 Task: Add Garden Of Life Organic Lavender Essential Oil to the cart.
Action: Mouse moved to (924, 308)
Screenshot: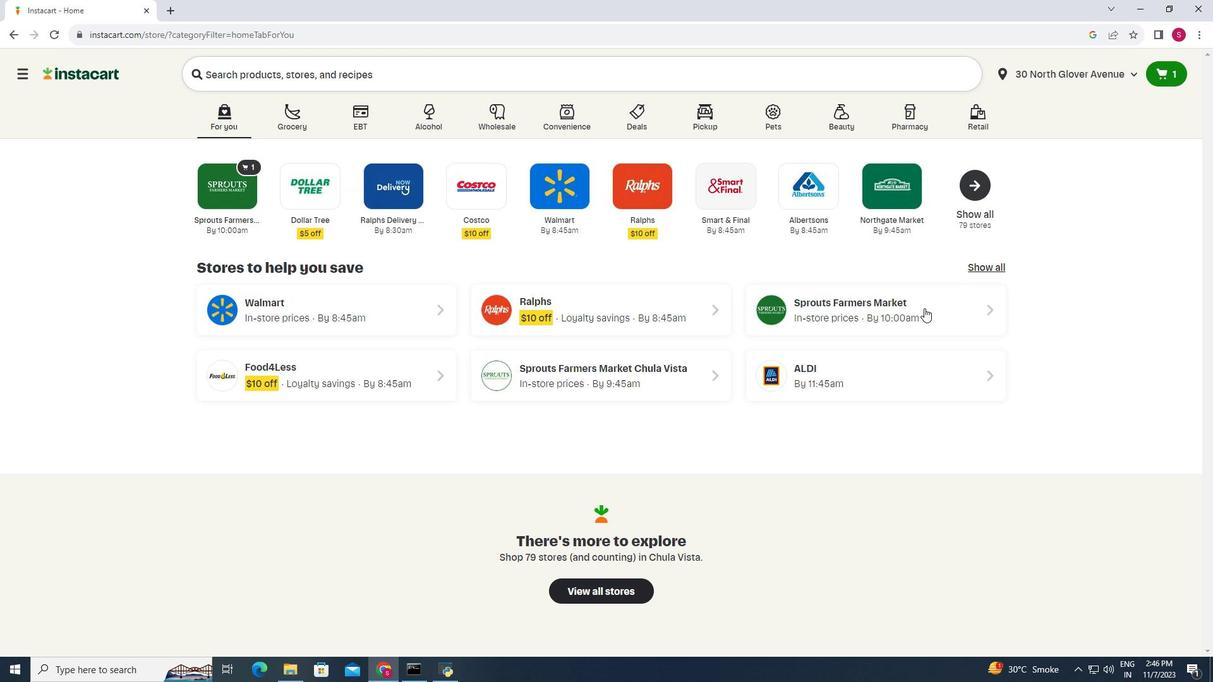 
Action: Mouse pressed left at (924, 308)
Screenshot: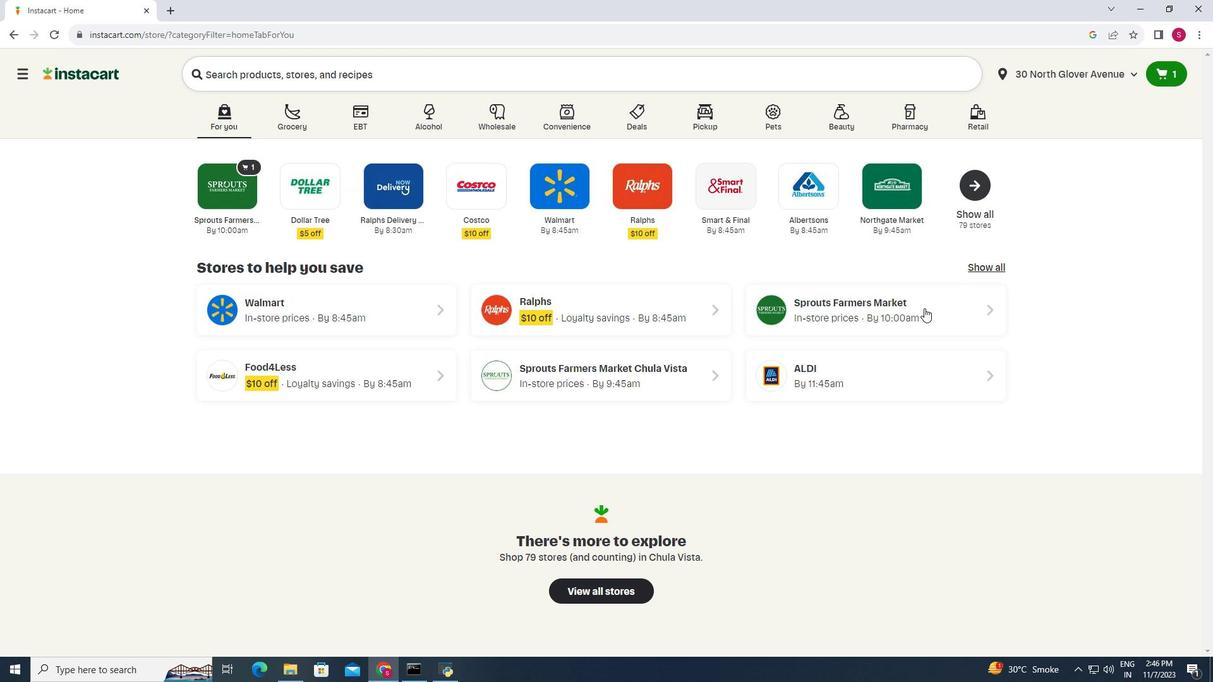 
Action: Mouse moved to (116, 400)
Screenshot: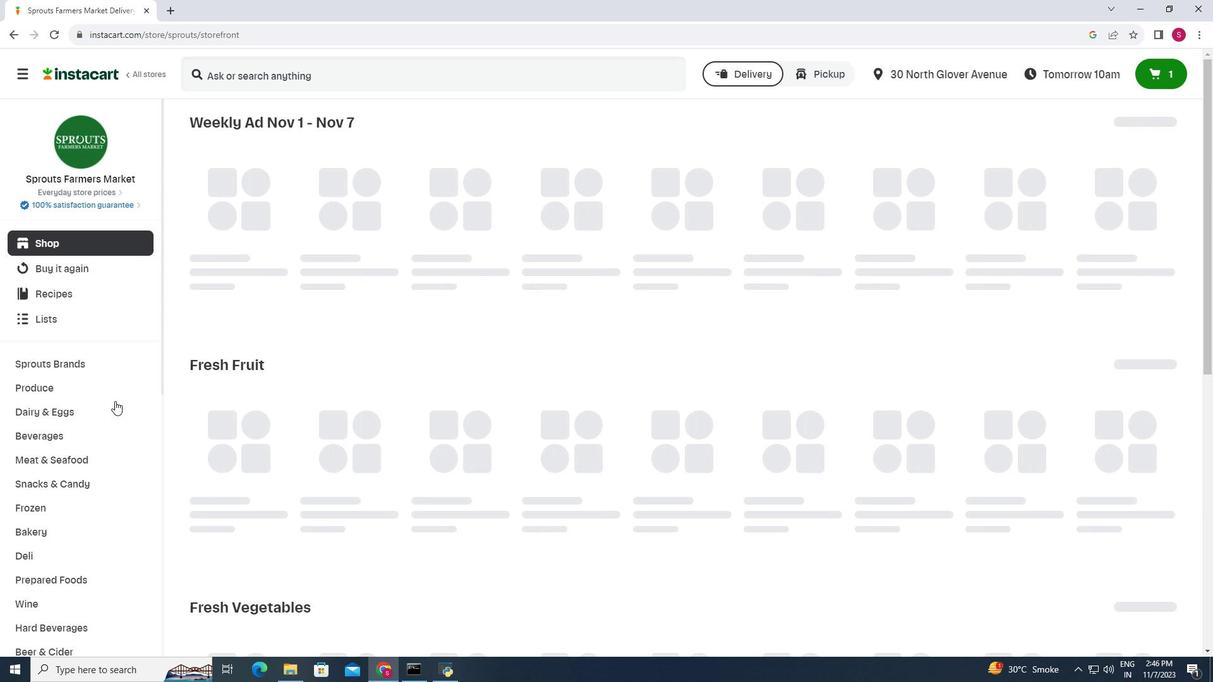 
Action: Mouse scrolled (116, 400) with delta (0, 0)
Screenshot: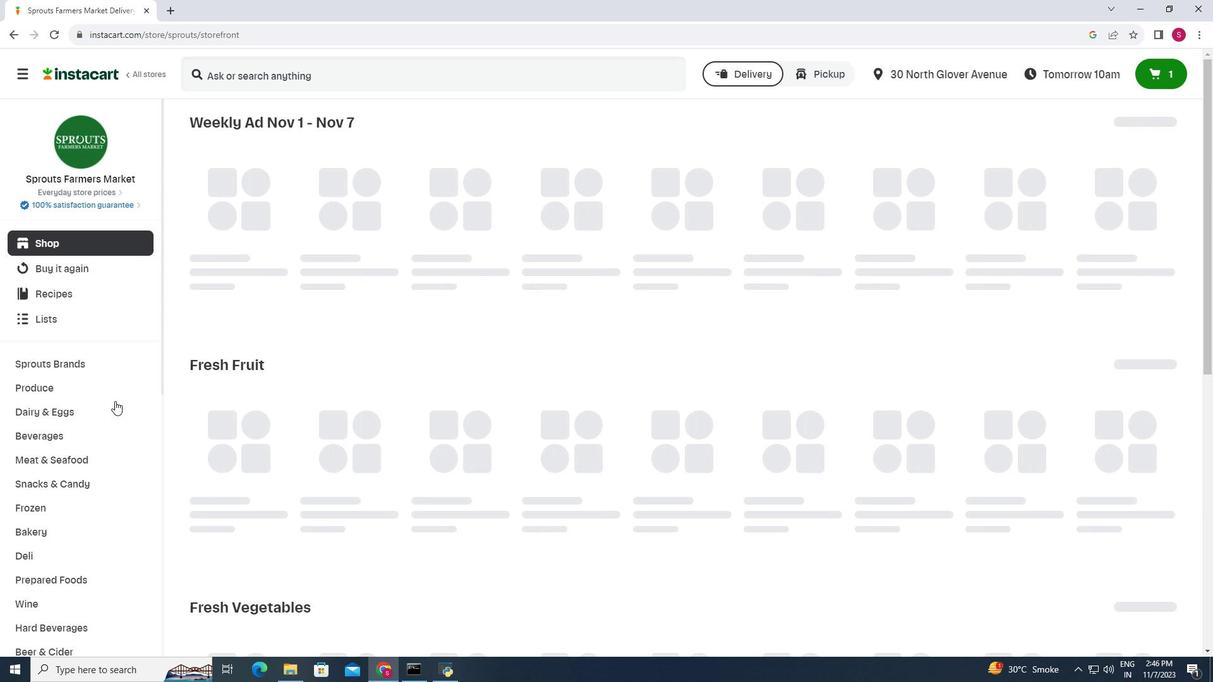 
Action: Mouse moved to (115, 401)
Screenshot: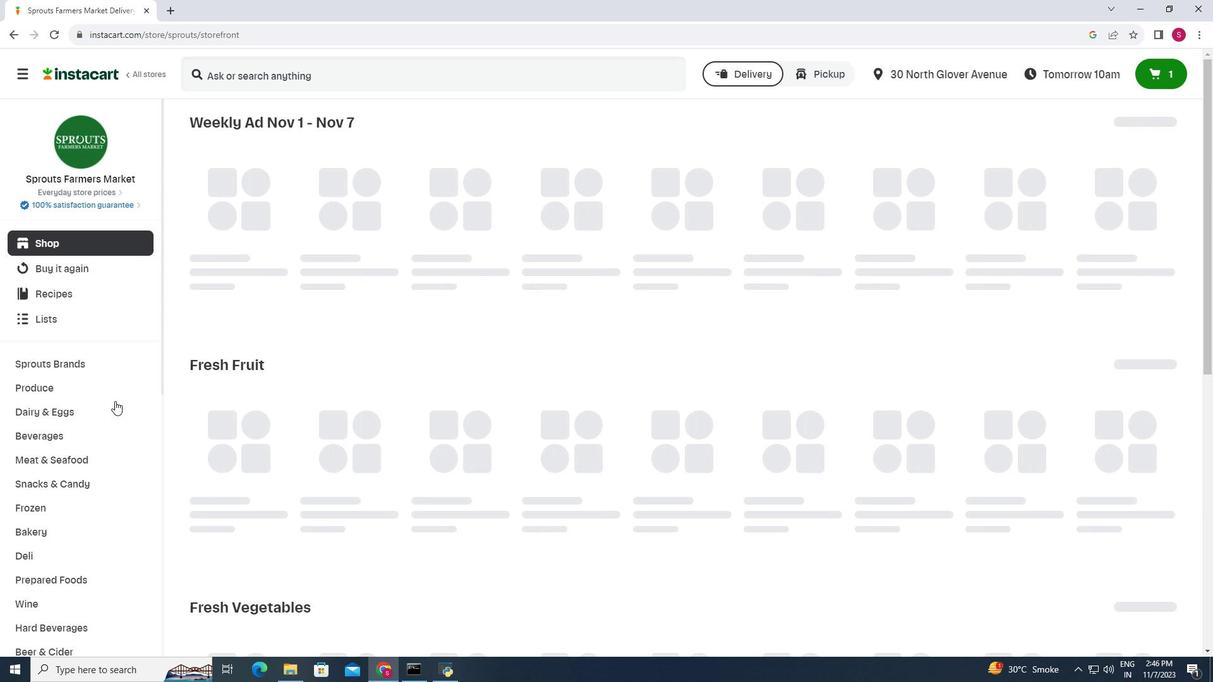 
Action: Mouse scrolled (115, 400) with delta (0, 0)
Screenshot: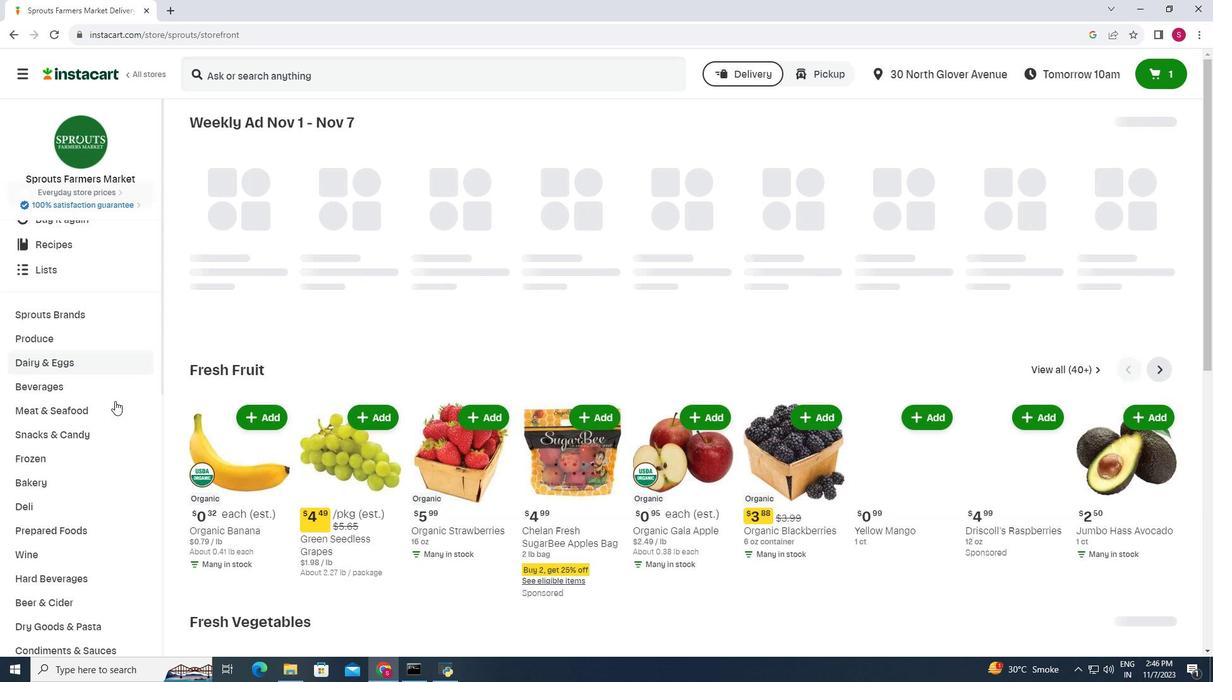
Action: Mouse scrolled (115, 400) with delta (0, 0)
Screenshot: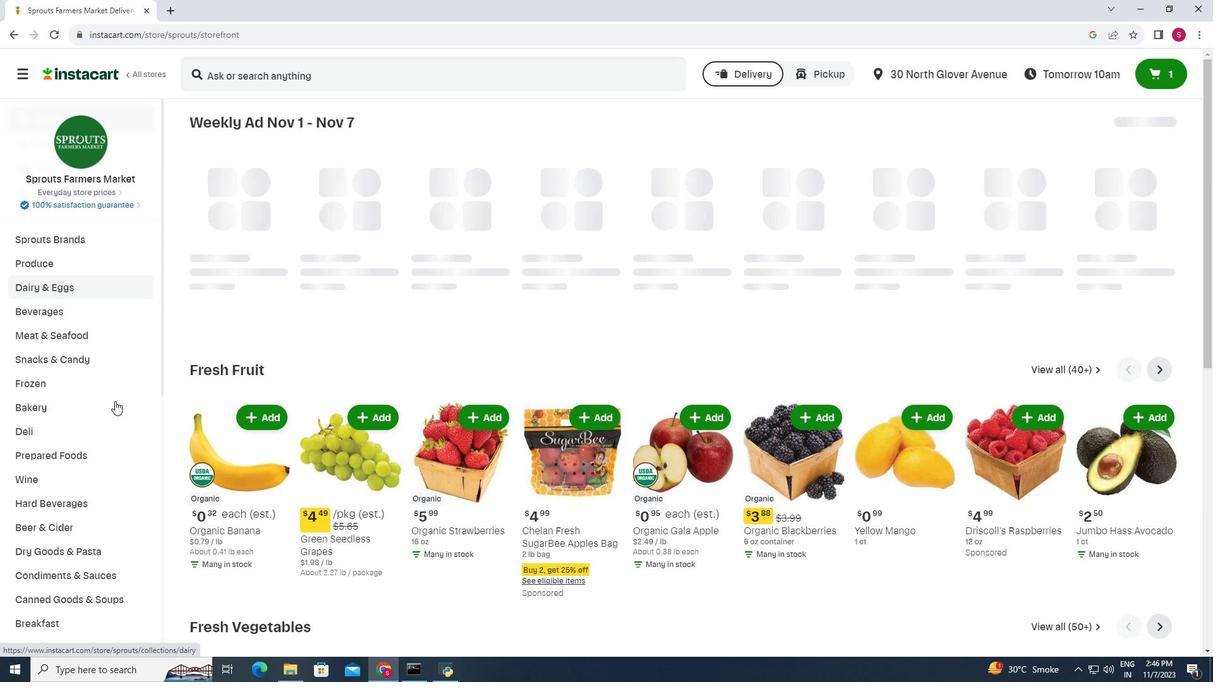 
Action: Mouse moved to (112, 400)
Screenshot: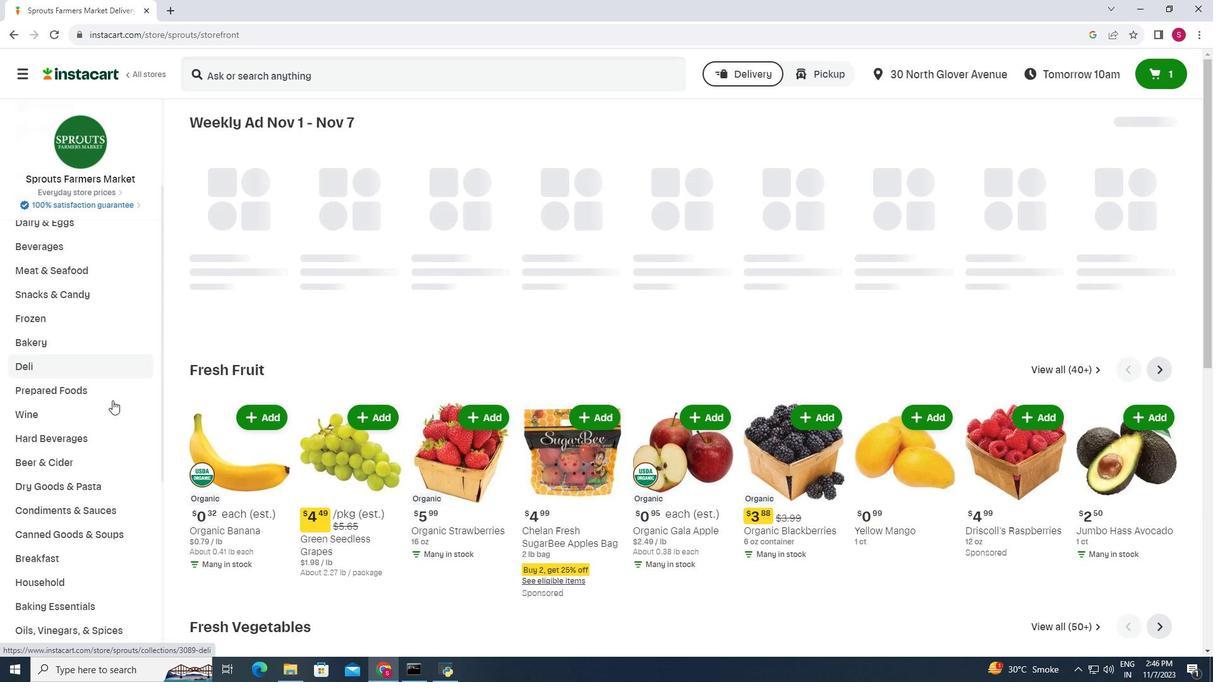 
Action: Mouse scrolled (112, 400) with delta (0, 0)
Screenshot: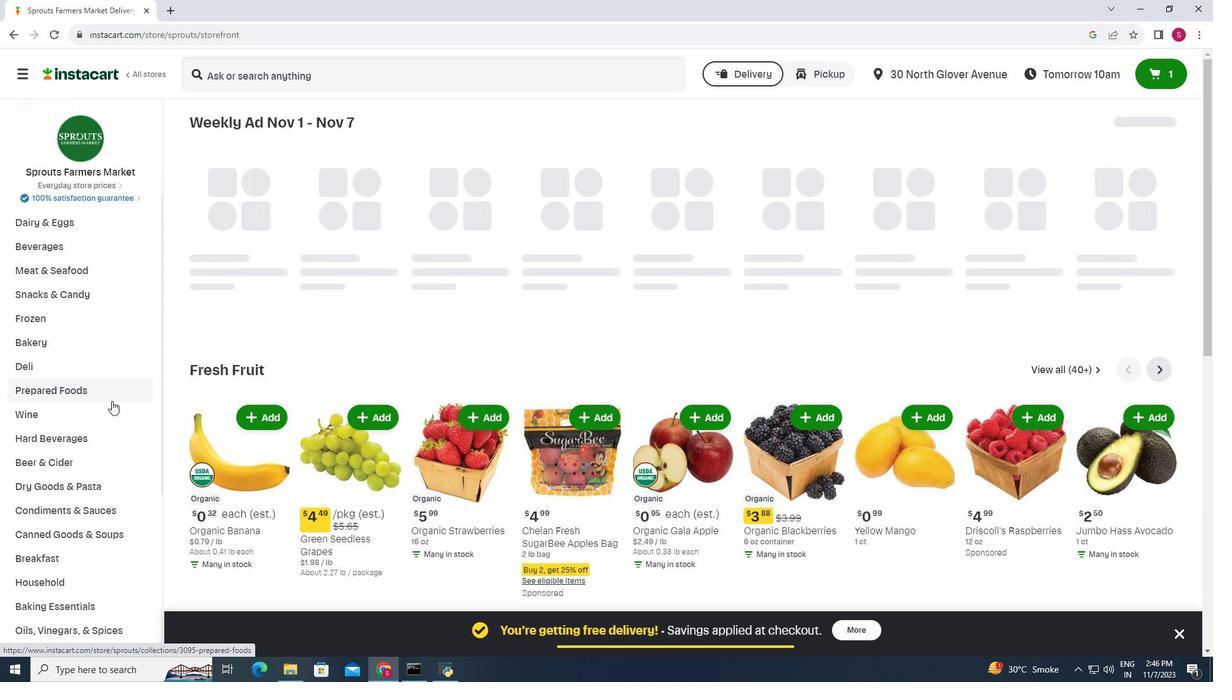 
Action: Mouse moved to (111, 402)
Screenshot: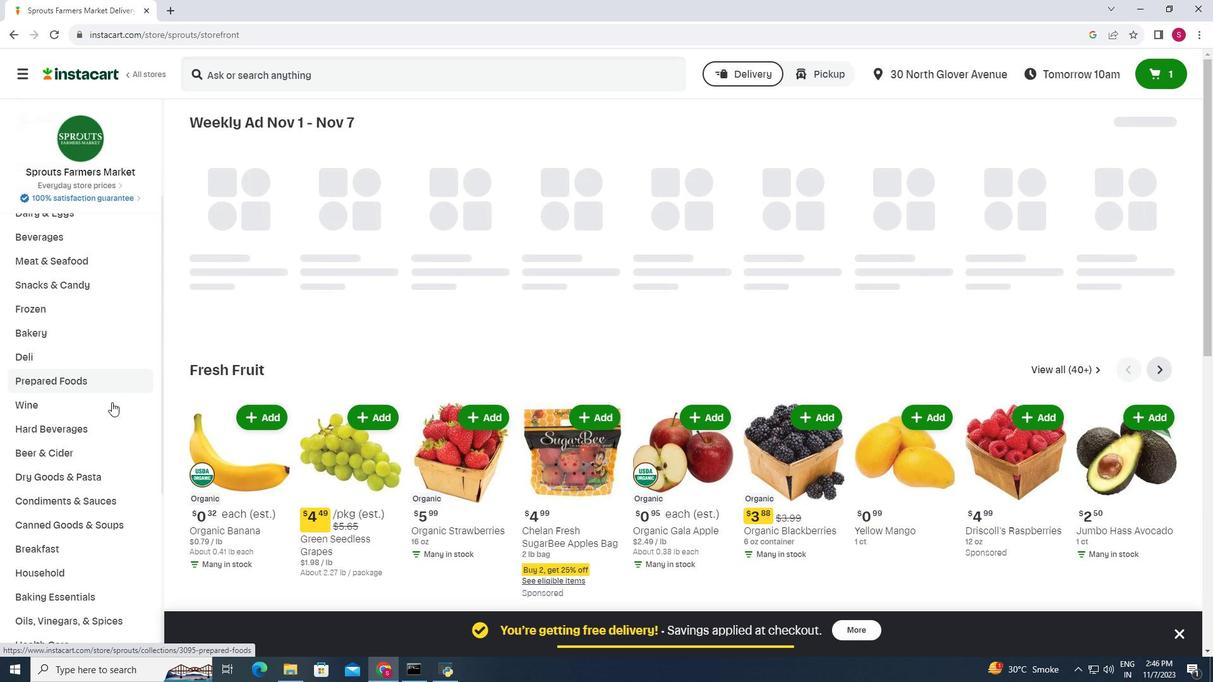 
Action: Mouse scrolled (111, 401) with delta (0, 0)
Screenshot: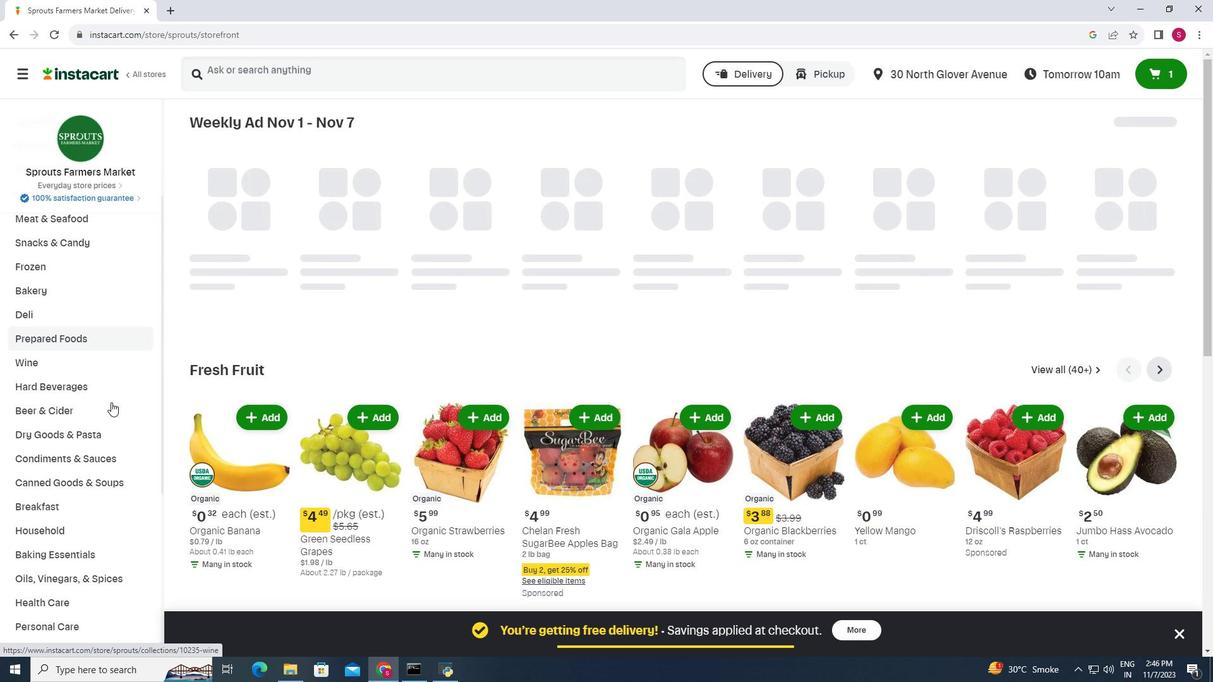 
Action: Mouse moved to (88, 456)
Screenshot: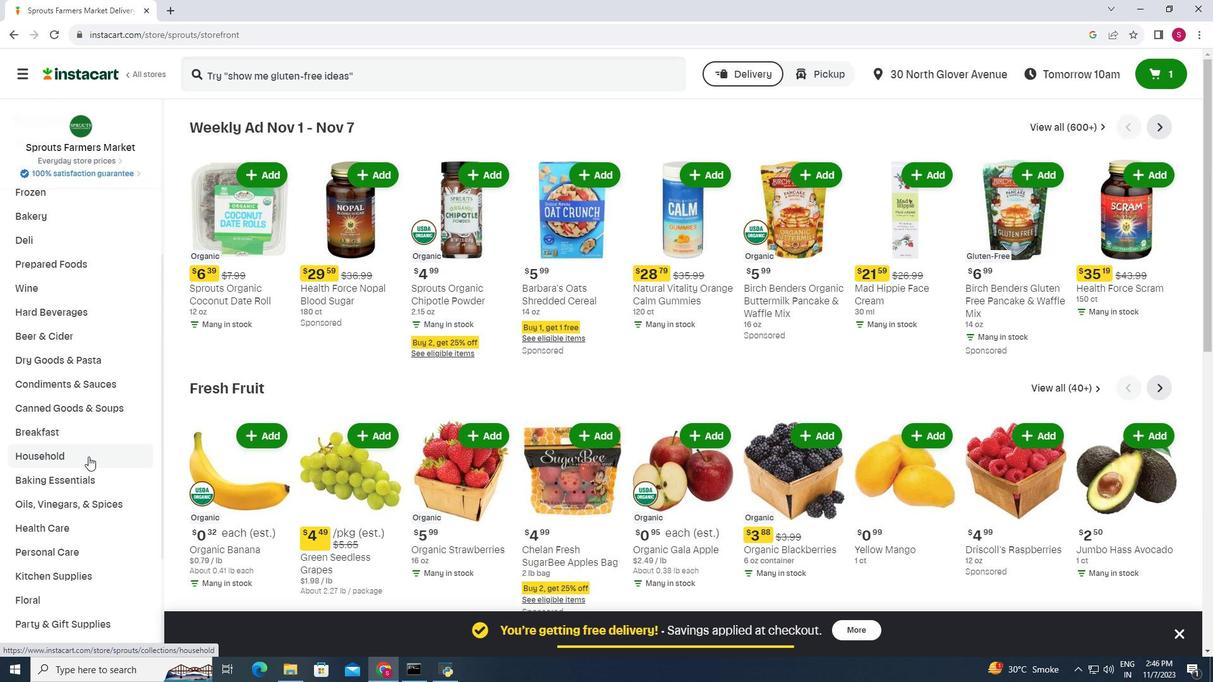 
Action: Mouse pressed left at (88, 456)
Screenshot: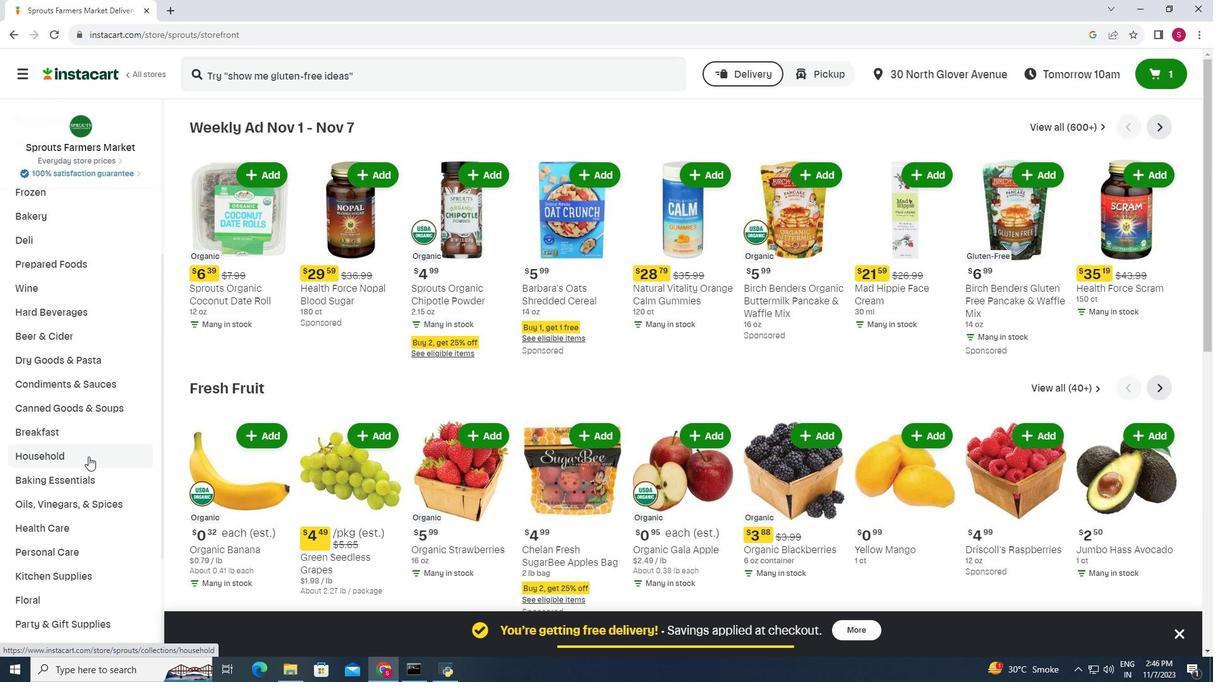 
Action: Mouse moved to (647, 158)
Screenshot: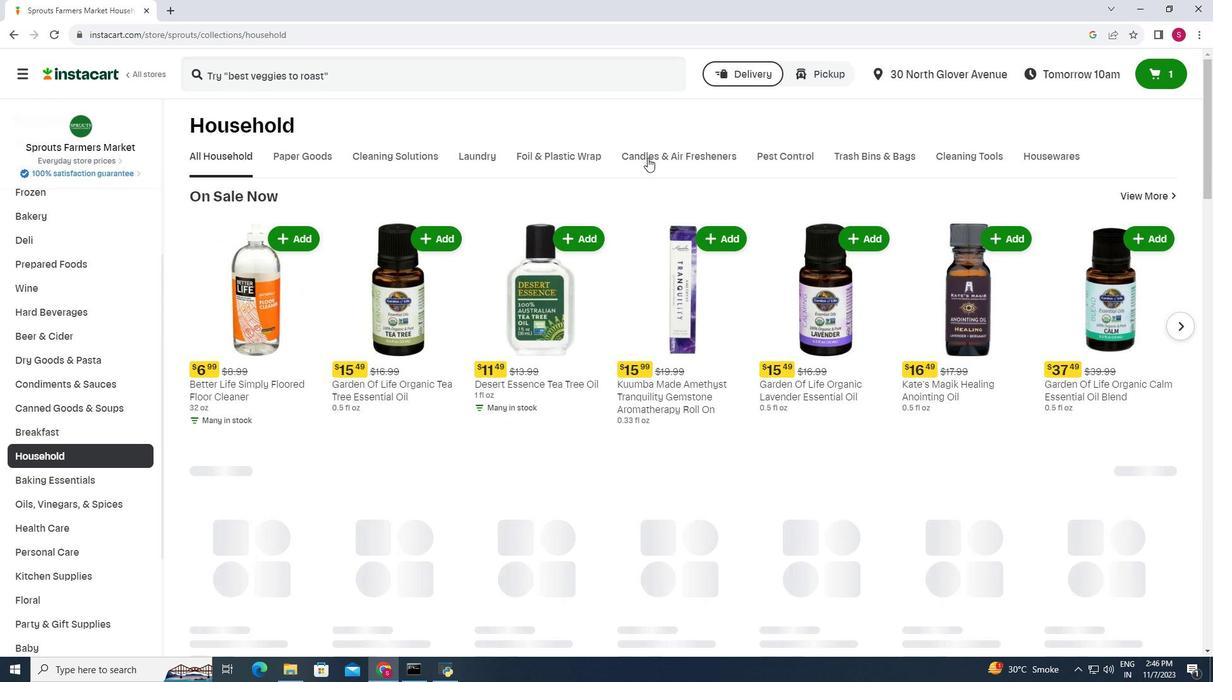 
Action: Mouse pressed left at (647, 158)
Screenshot: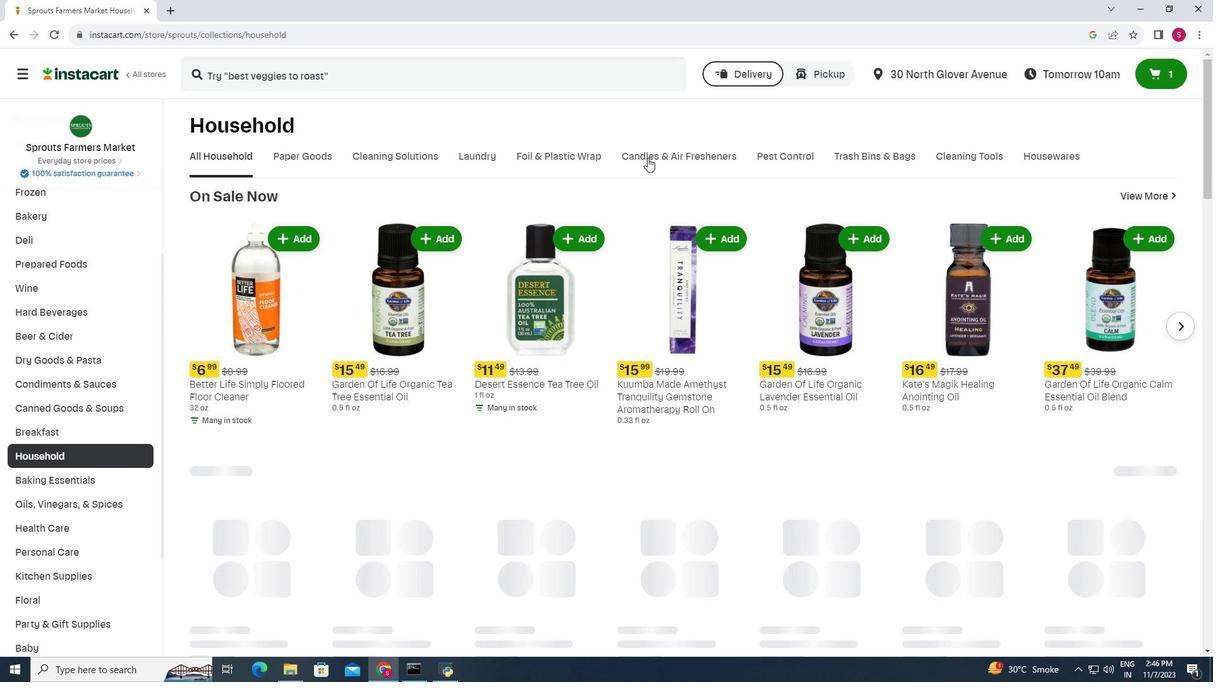 
Action: Mouse moved to (290, 76)
Screenshot: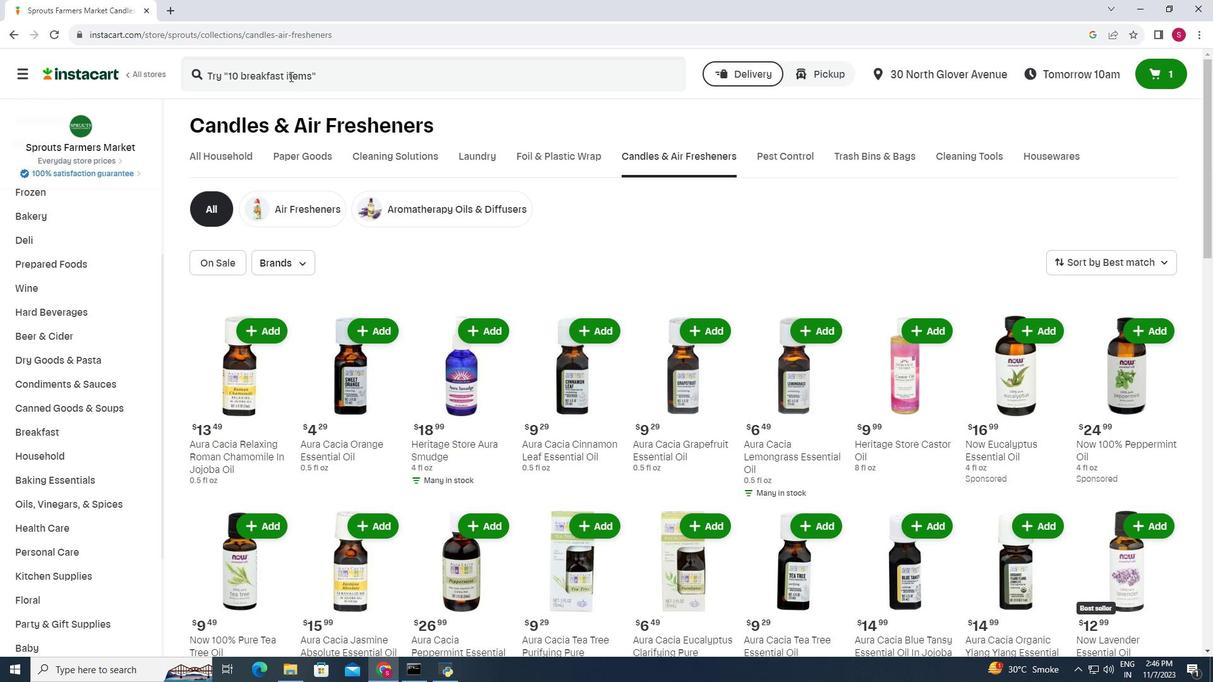 
Action: Mouse pressed left at (290, 76)
Screenshot: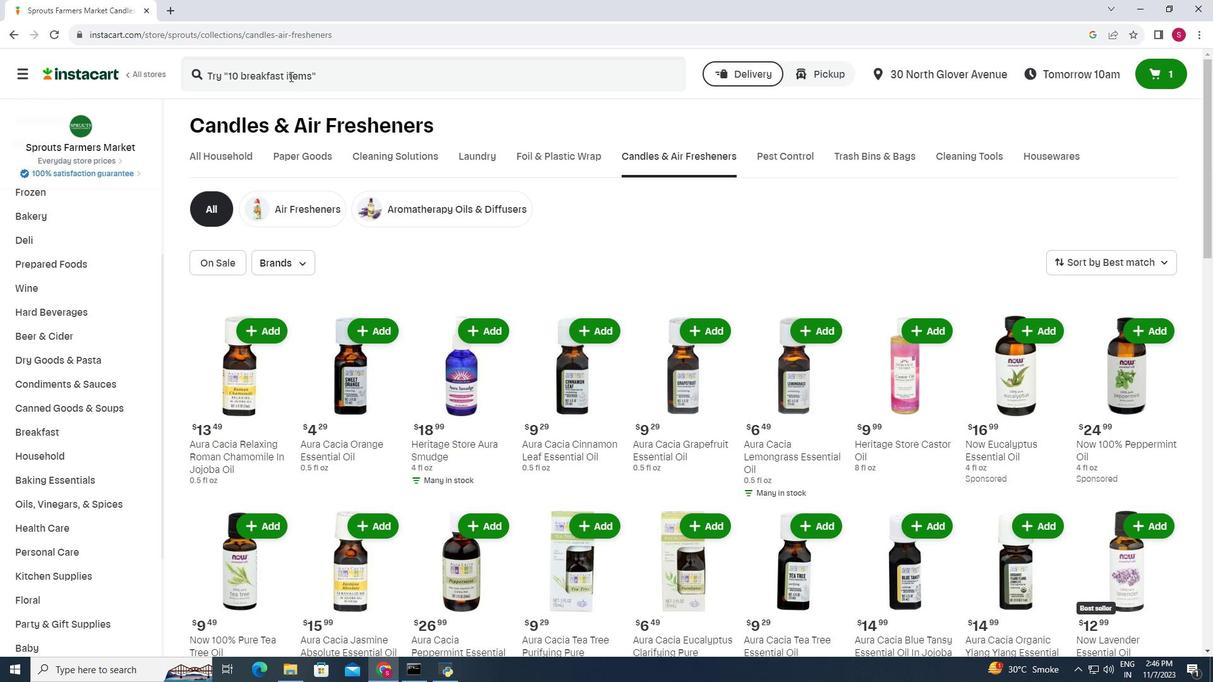 
Action: Key pressed <Key.shift>Garden<Key.space>
Screenshot: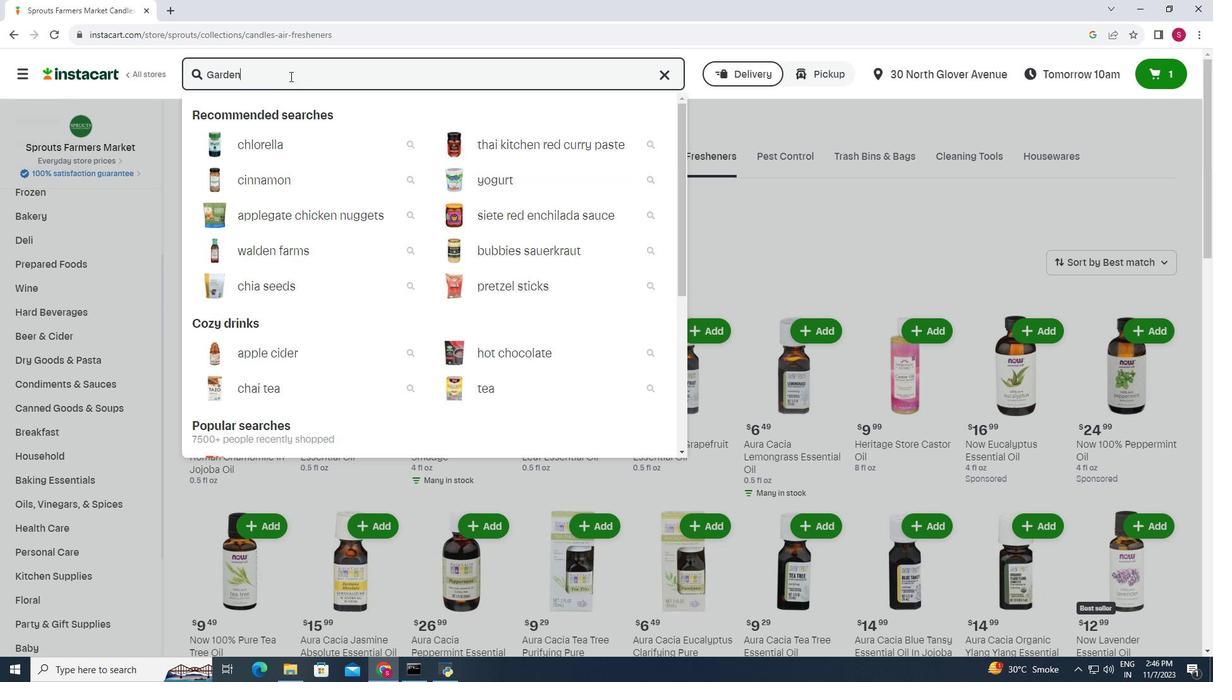 
Action: Mouse moved to (290, 75)
Screenshot: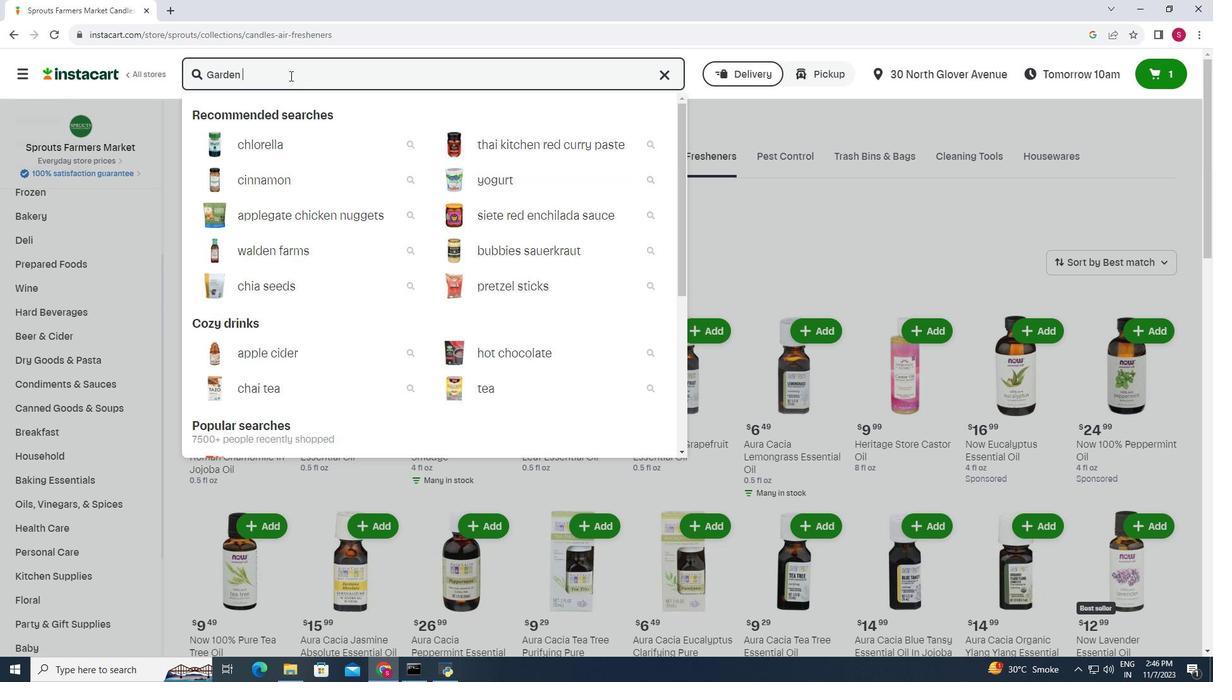 
Action: Key pressed <Key.shift>Of<Key.space><Key.shift>Life<Key.space><Key.shift>Orhga<Key.backspace><Key.backspace><Key.backspace>ganic<Key.space><Key.shift>Lavender<Key.space><Key.shift>Essential<Key.space><Key.shift>Oil<Key.enter>
Screenshot: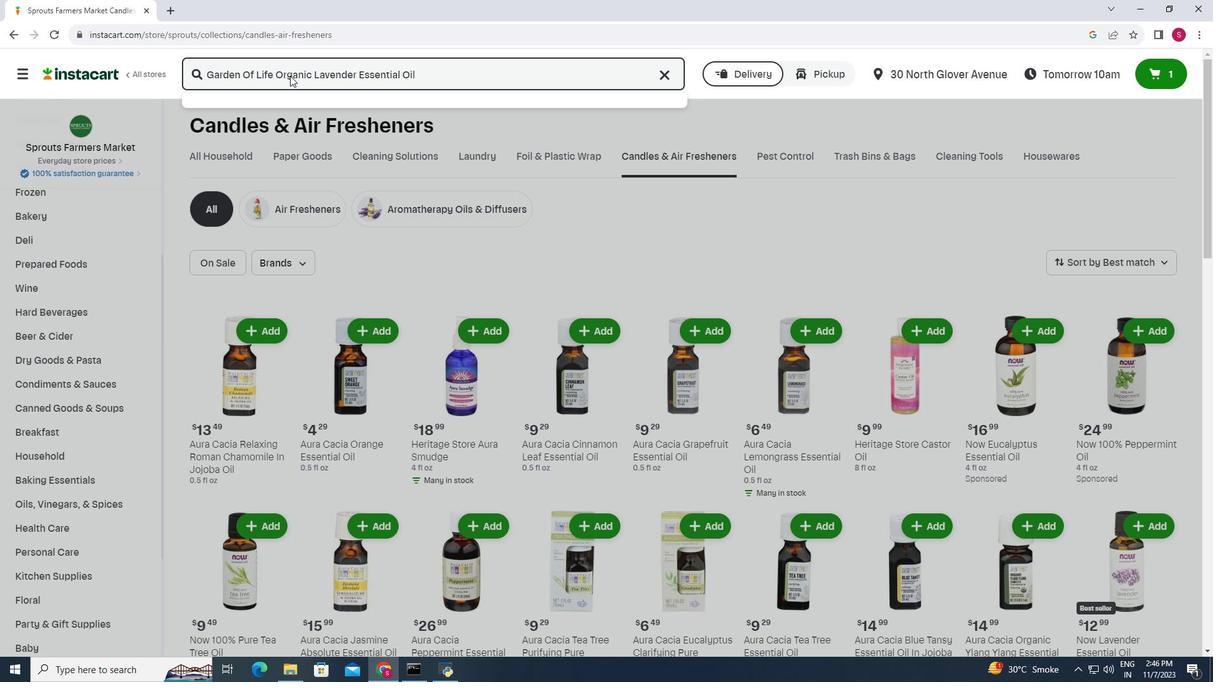 
Action: Mouse moved to (541, 180)
Screenshot: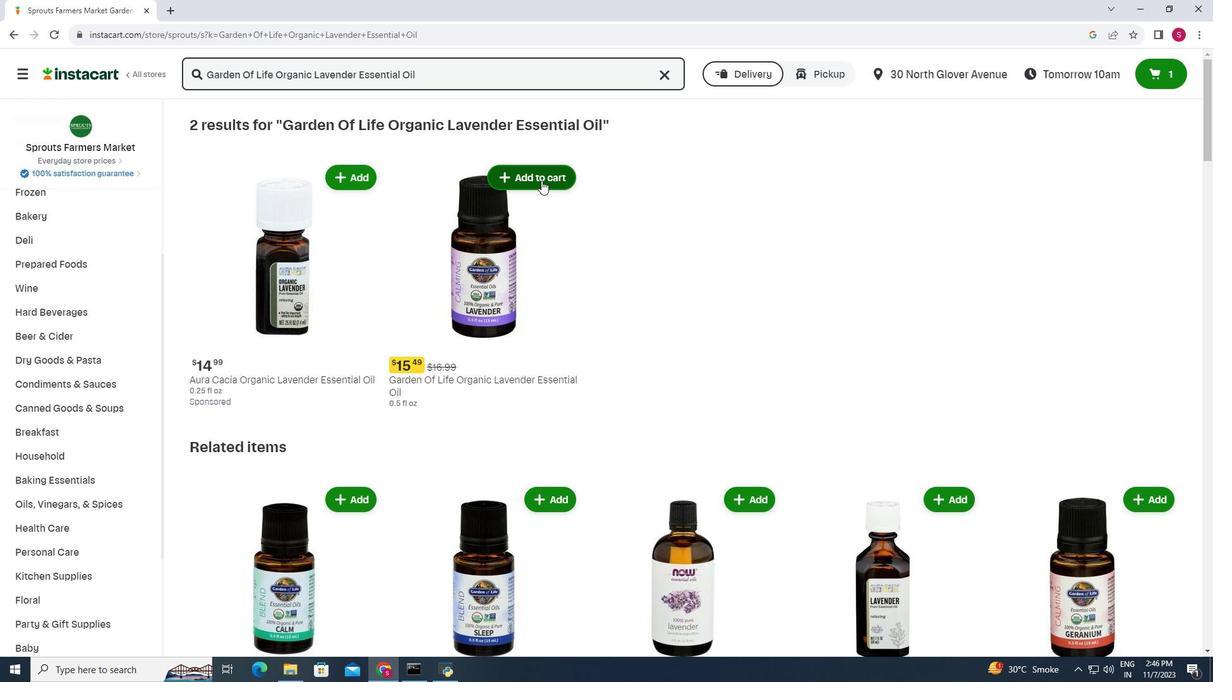 
Action: Mouse pressed left at (541, 180)
Screenshot: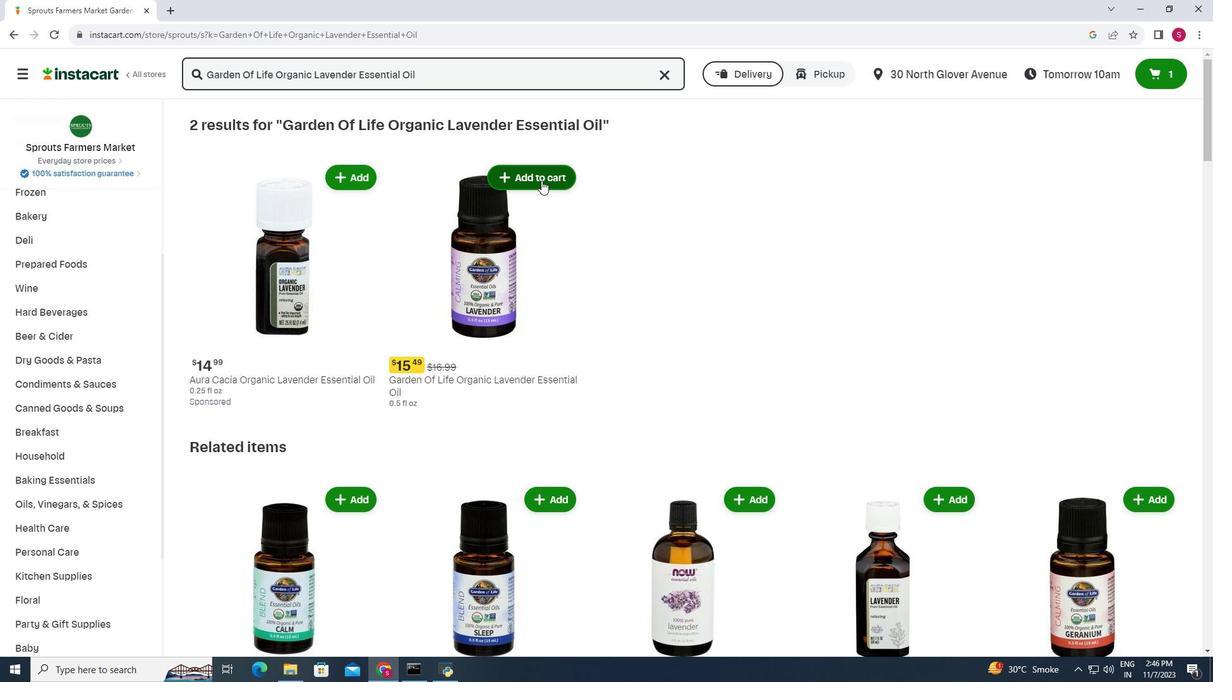 
Action: Mouse moved to (612, 176)
Screenshot: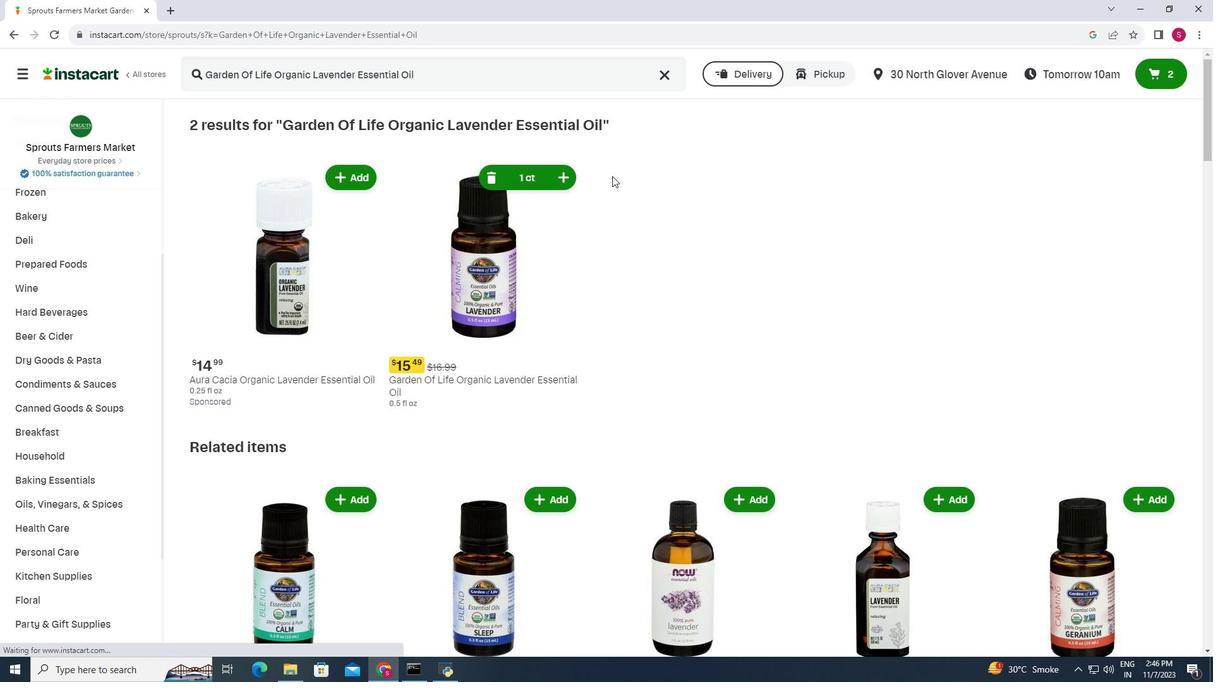 
